 Task: Create a blank project AgileDrive with privacy Public and default view as List and in the team Taskers . Create three sections in the project as To-Do, Doing and Done
Action: Mouse moved to (47, 344)
Screenshot: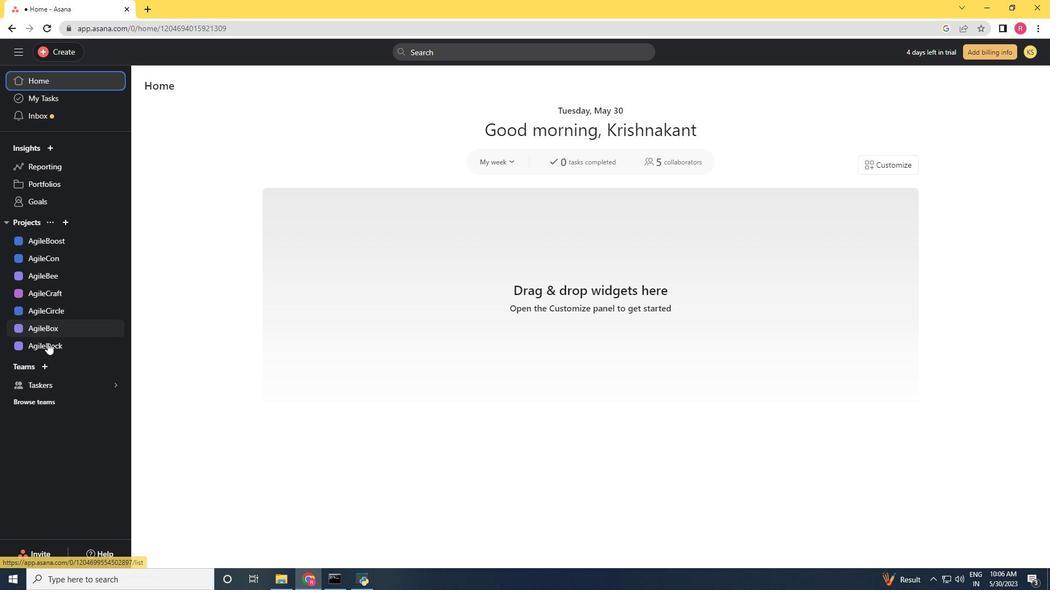 
Action: Mouse pressed left at (47, 344)
Screenshot: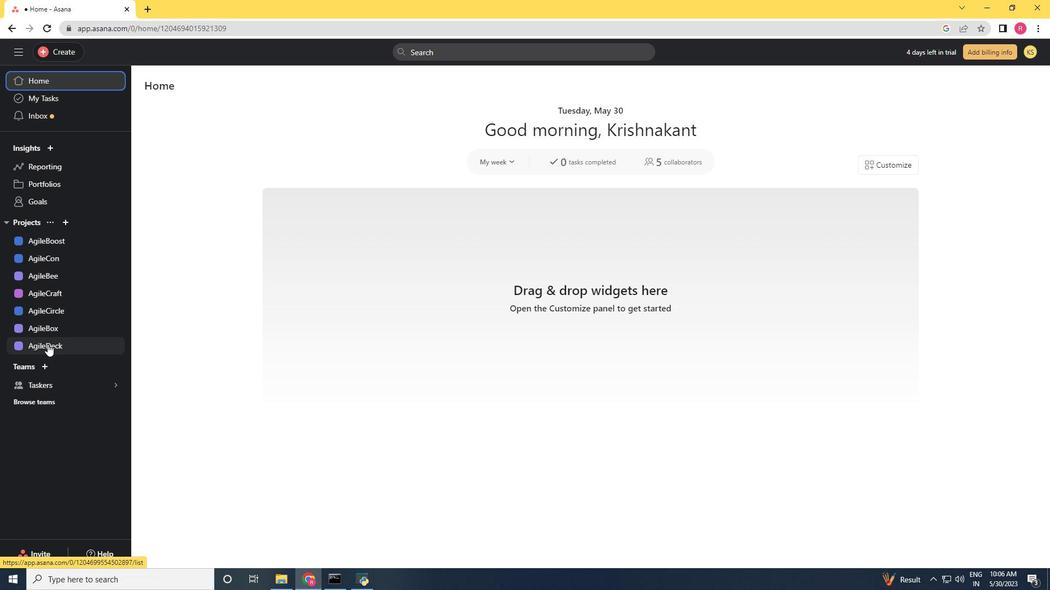 
Action: Mouse moved to (40, 189)
Screenshot: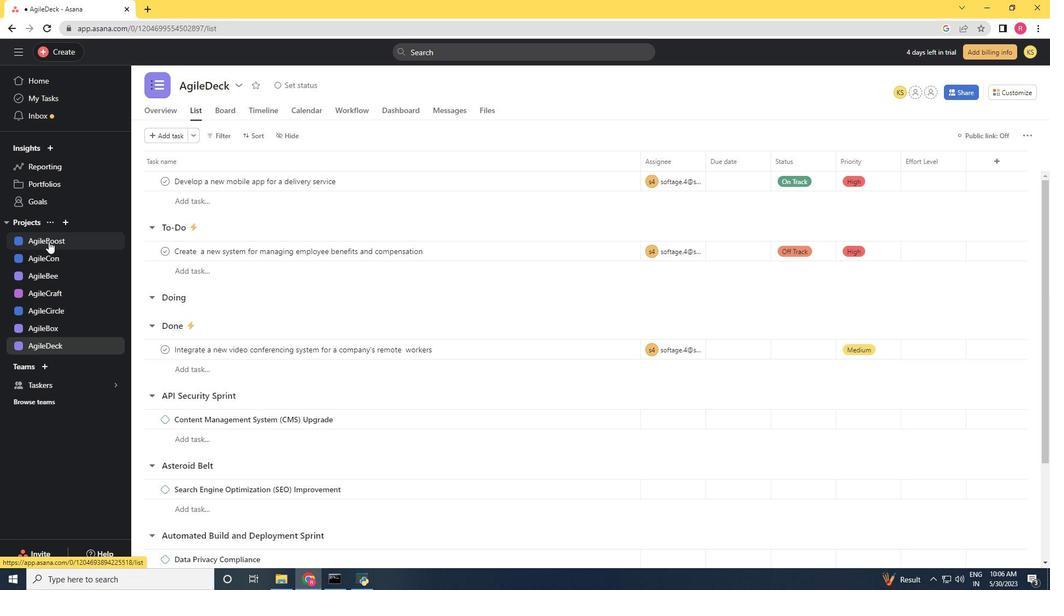 
Action: Mouse pressed left at (48, 241)
Screenshot: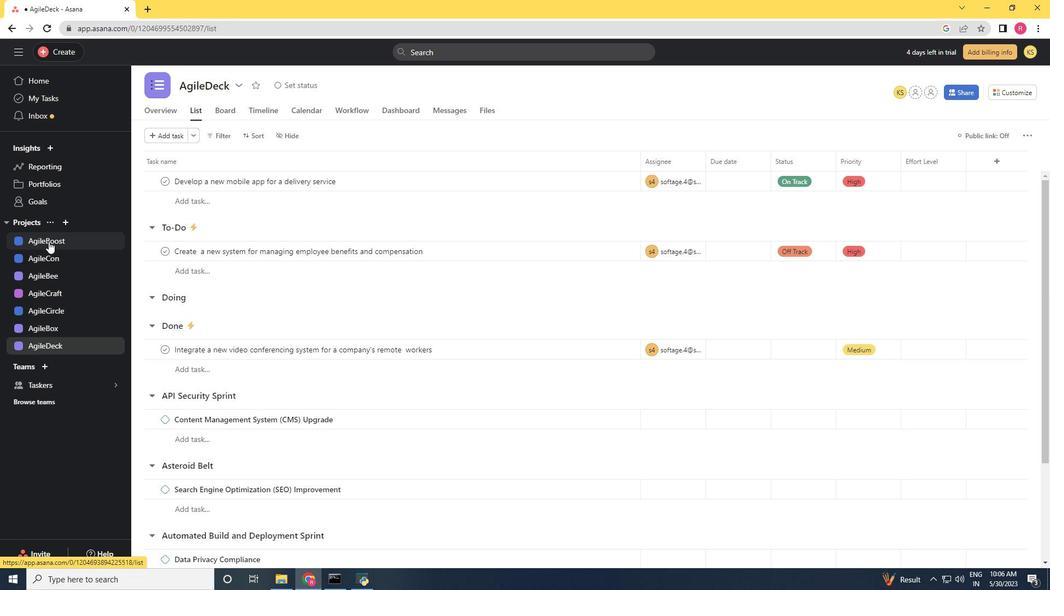 
Action: Mouse moved to (56, 56)
Screenshot: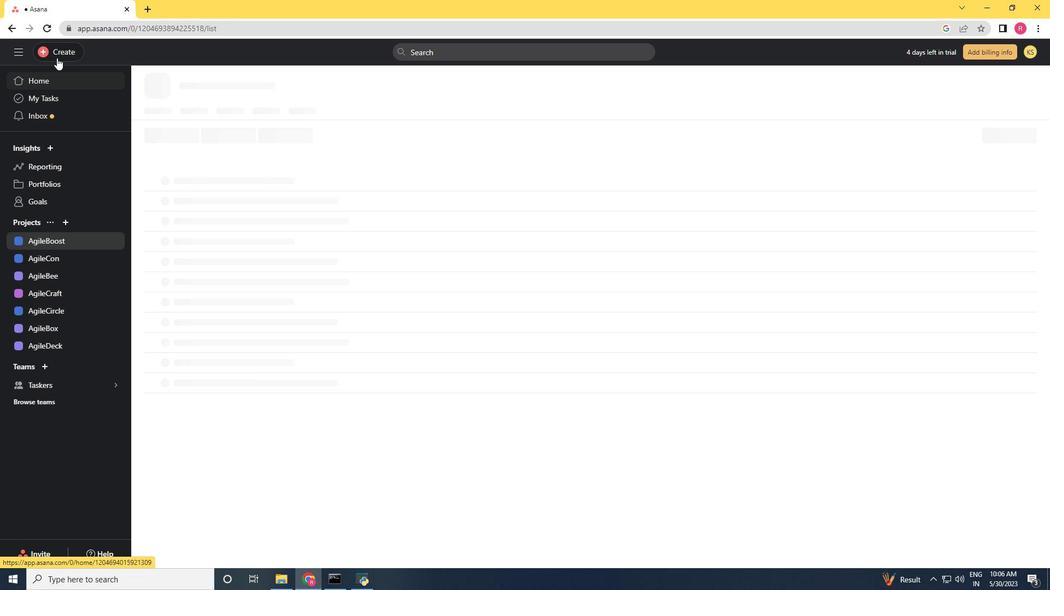 
Action: Mouse pressed left at (56, 56)
Screenshot: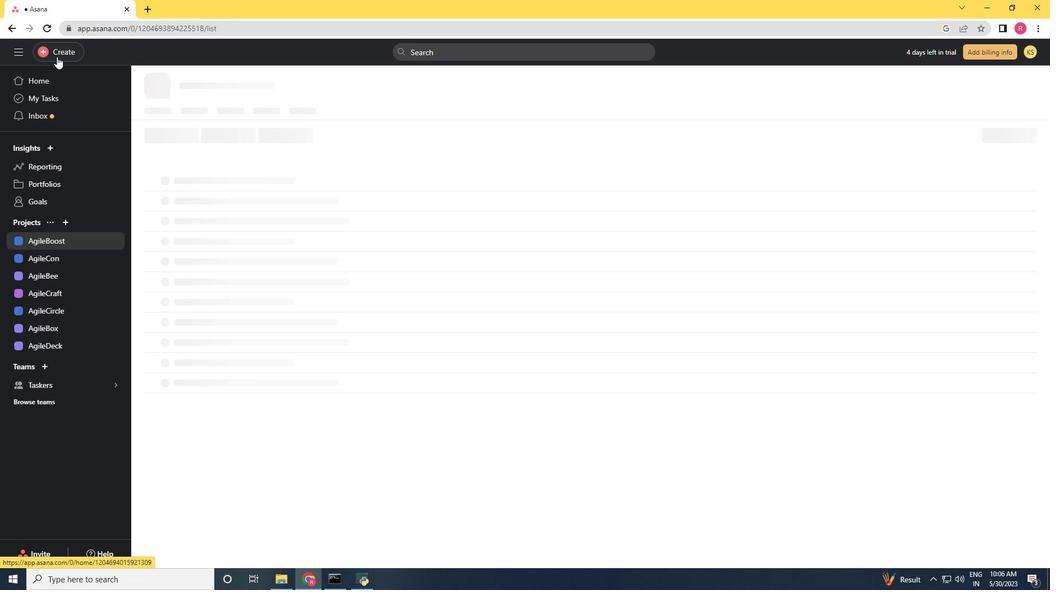 
Action: Mouse moved to (125, 70)
Screenshot: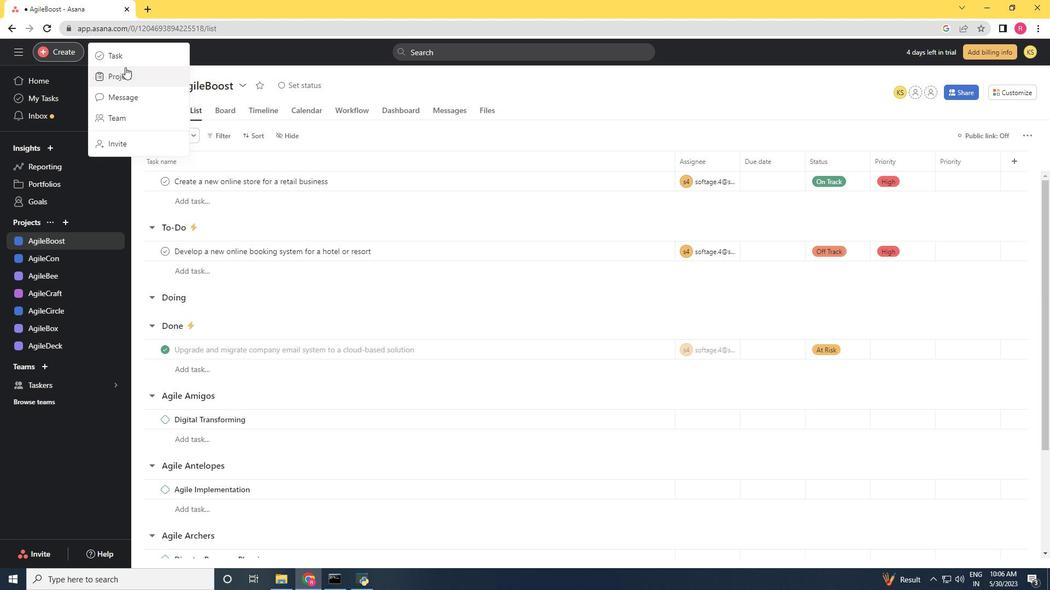
Action: Mouse pressed left at (125, 70)
Screenshot: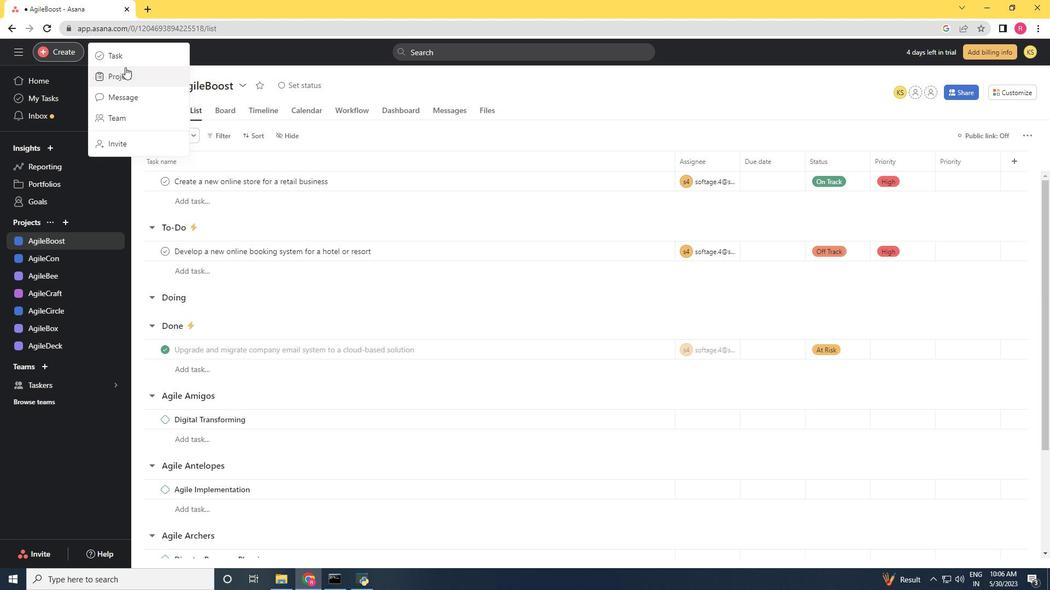 
Action: Mouse moved to (440, 318)
Screenshot: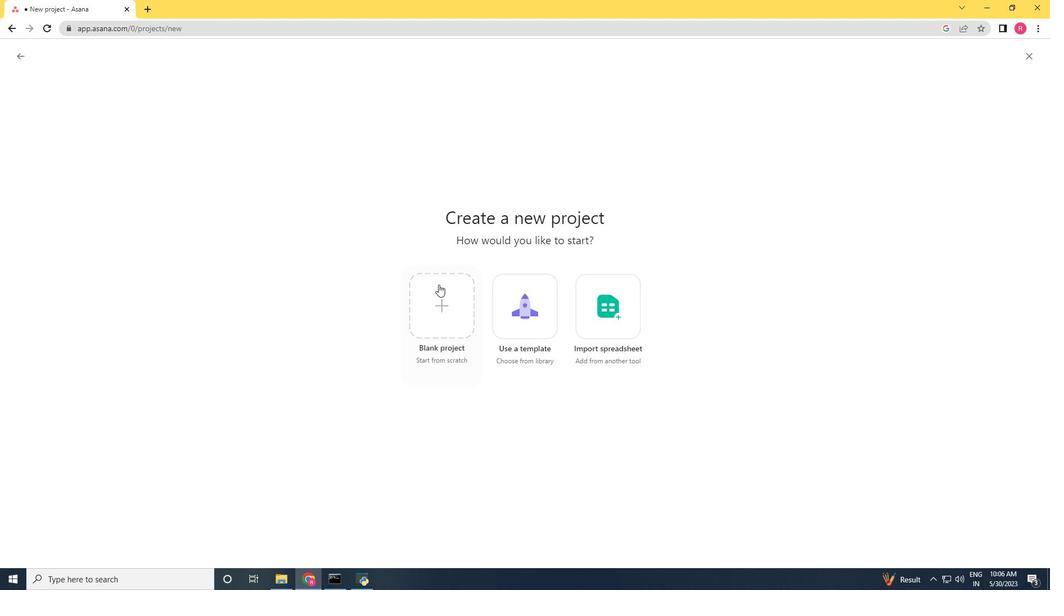 
Action: Mouse pressed left at (440, 318)
Screenshot: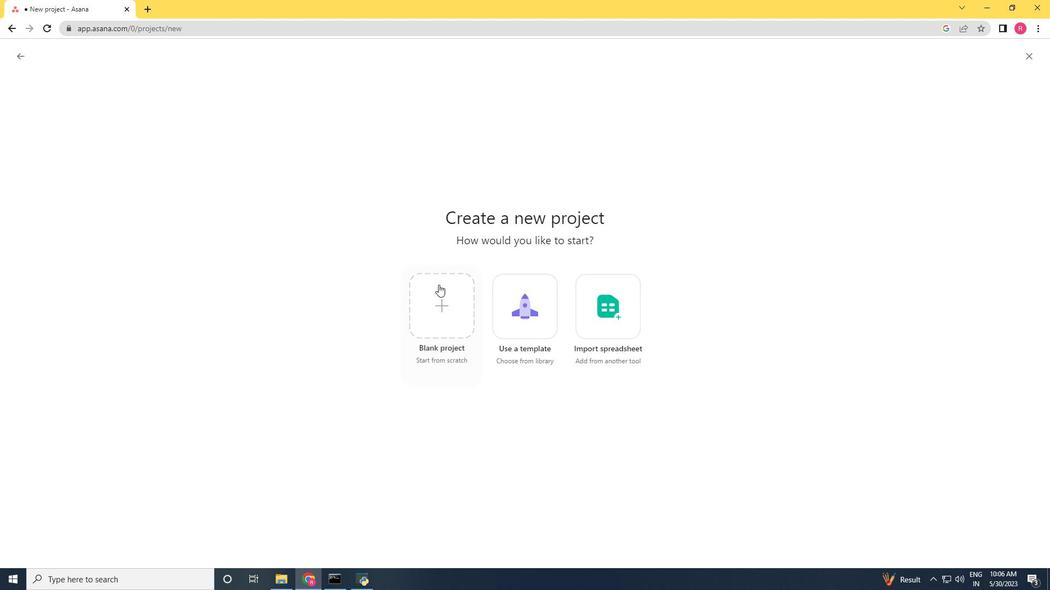 
Action: Key pressed <Key.shift>Agile<Key.shift>Drive
Screenshot: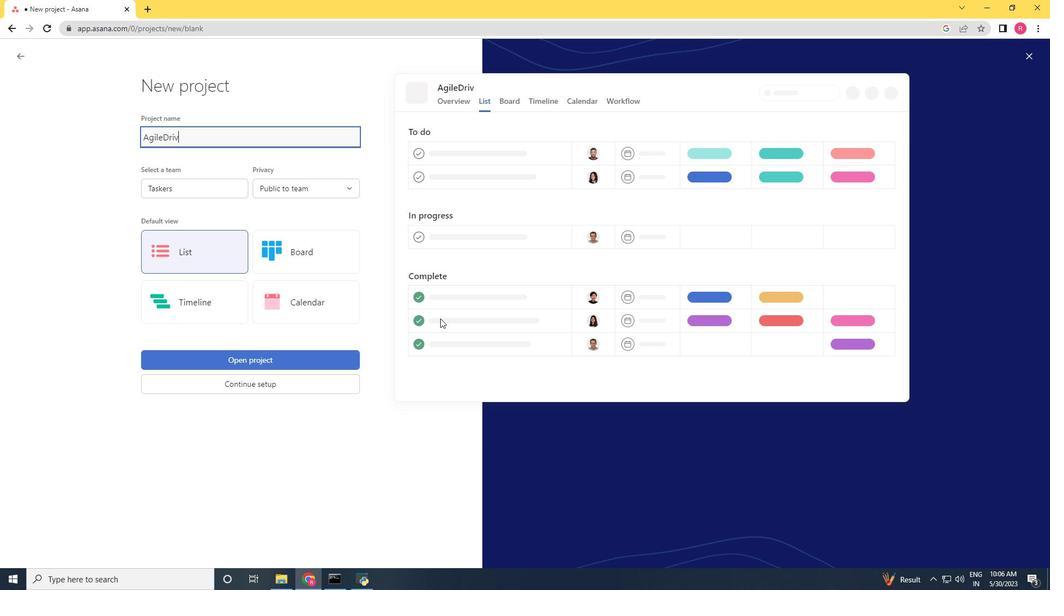 
Action: Mouse moved to (302, 189)
Screenshot: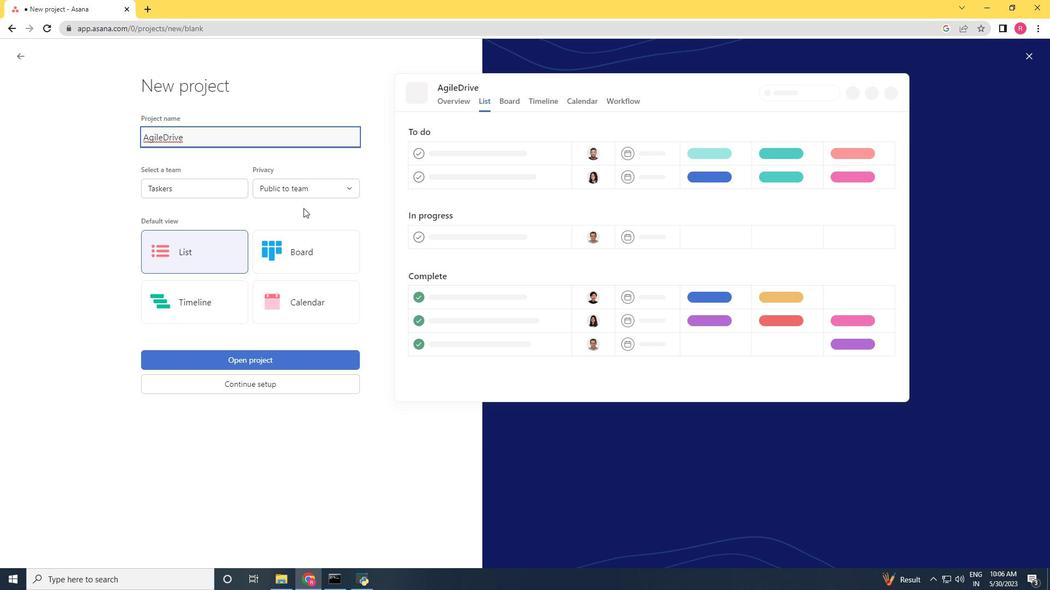 
Action: Mouse pressed left at (302, 189)
Screenshot: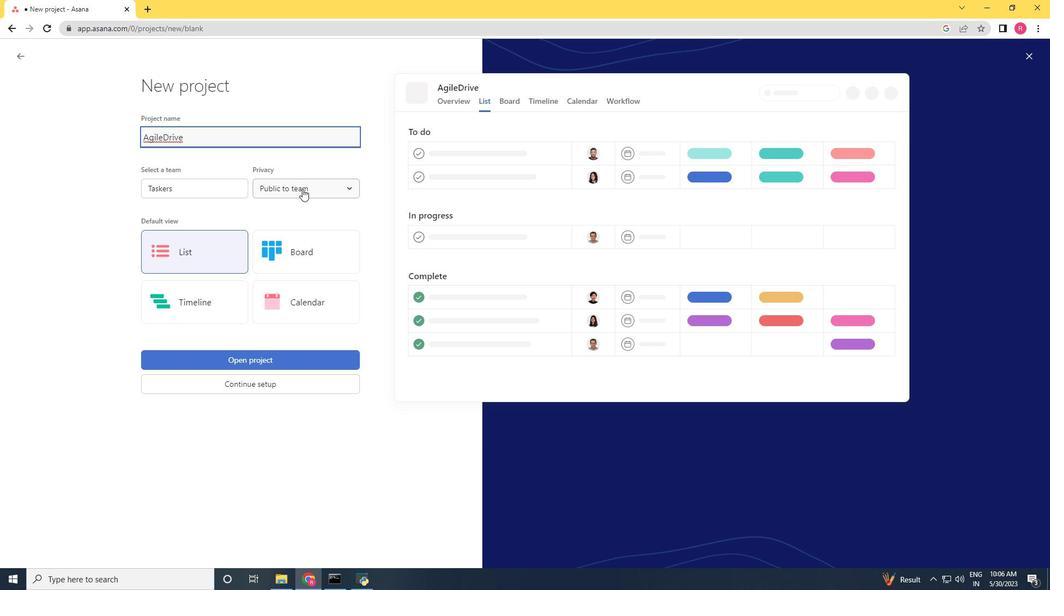 
Action: Mouse moved to (296, 207)
Screenshot: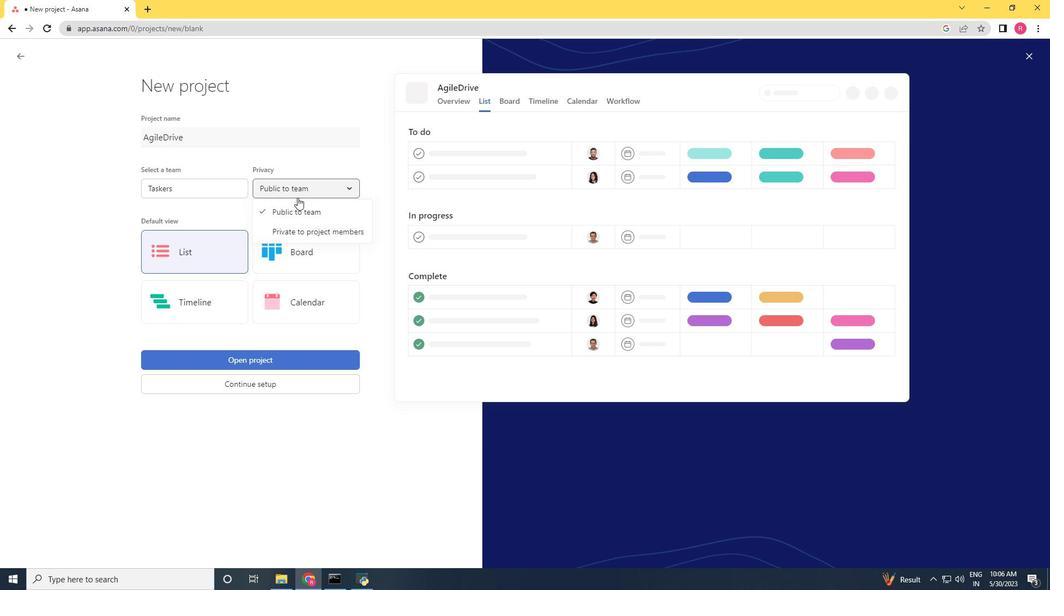 
Action: Mouse pressed left at (296, 207)
Screenshot: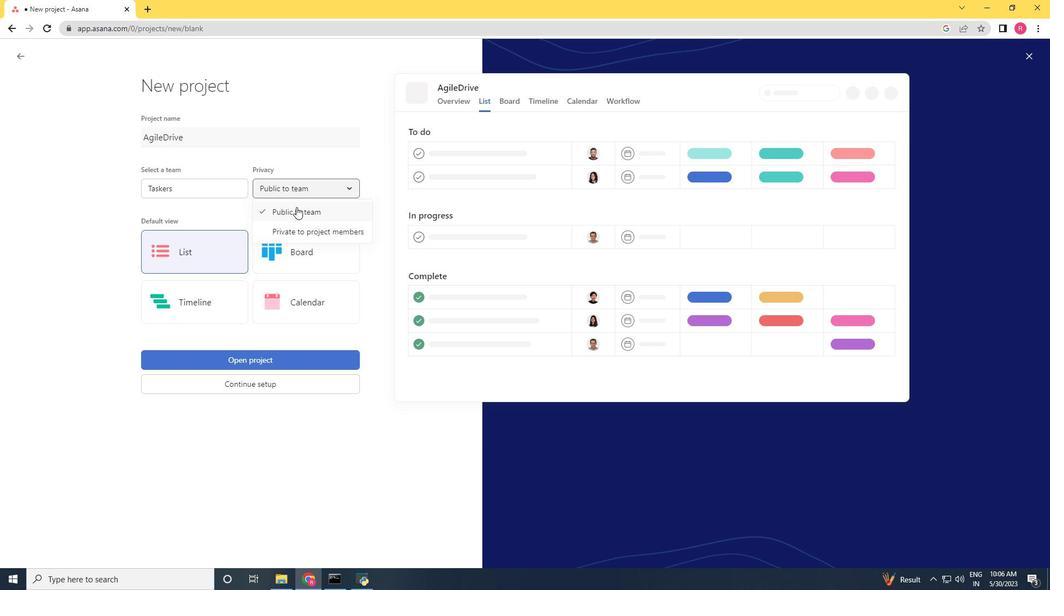 
Action: Mouse moved to (200, 240)
Screenshot: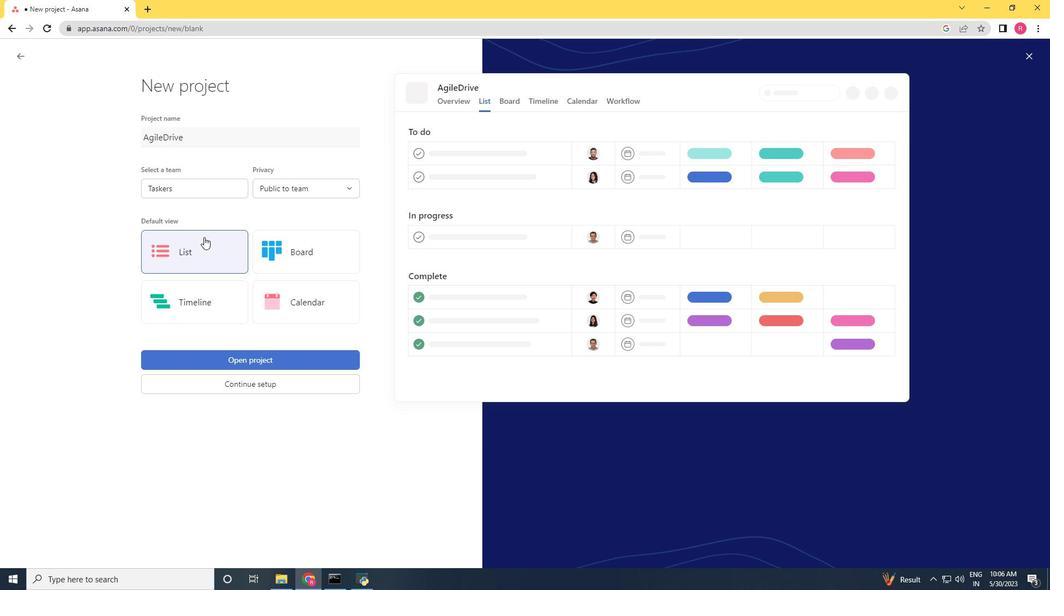 
Action: Mouse pressed left at (200, 240)
Screenshot: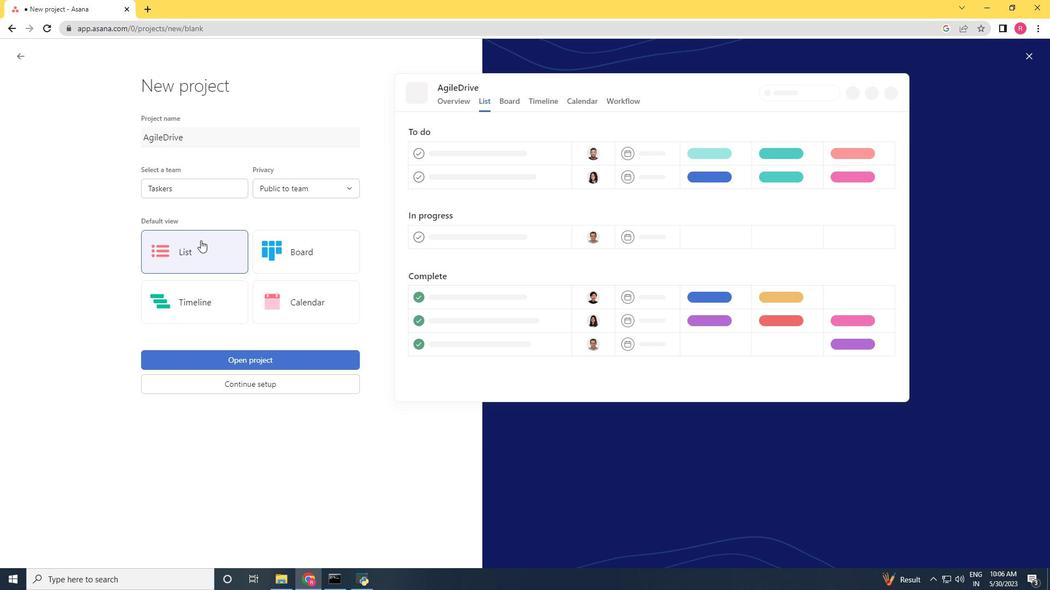 
Action: Mouse moved to (195, 181)
Screenshot: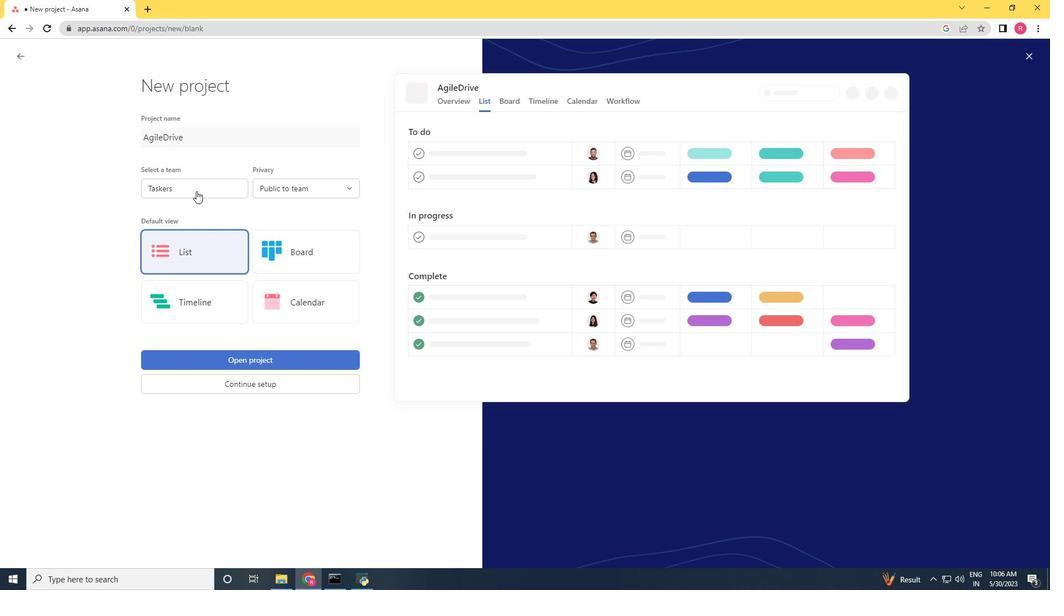 
Action: Mouse pressed left at (195, 181)
Screenshot: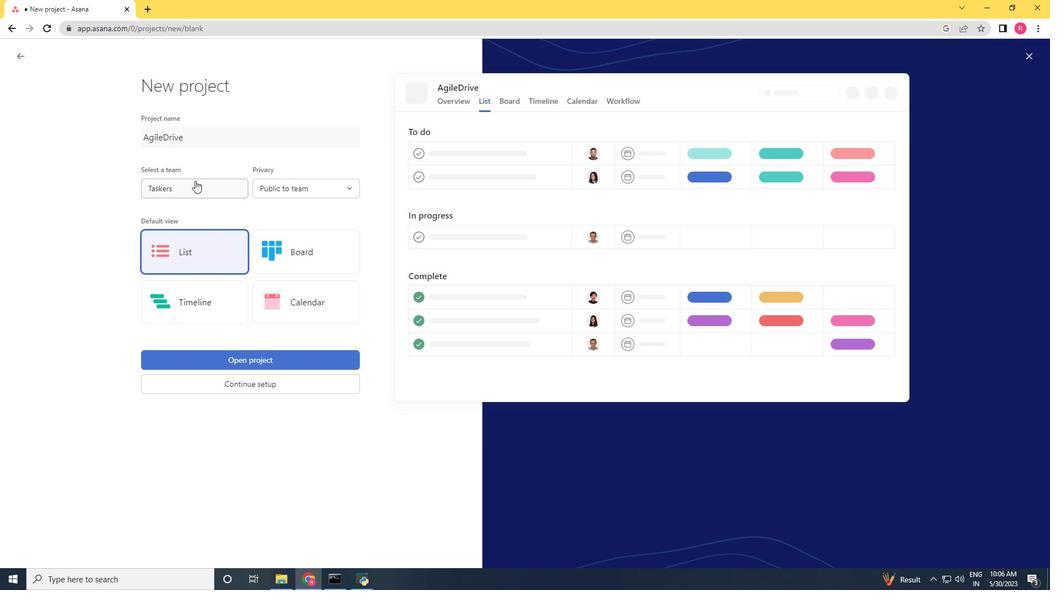 
Action: Mouse moved to (192, 206)
Screenshot: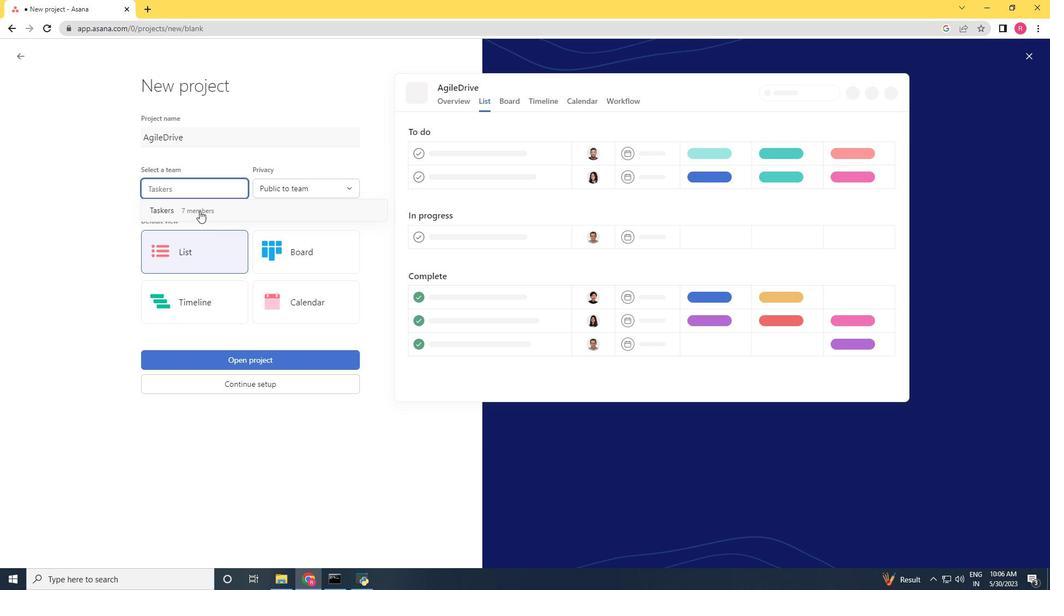 
Action: Mouse pressed left at (192, 206)
Screenshot: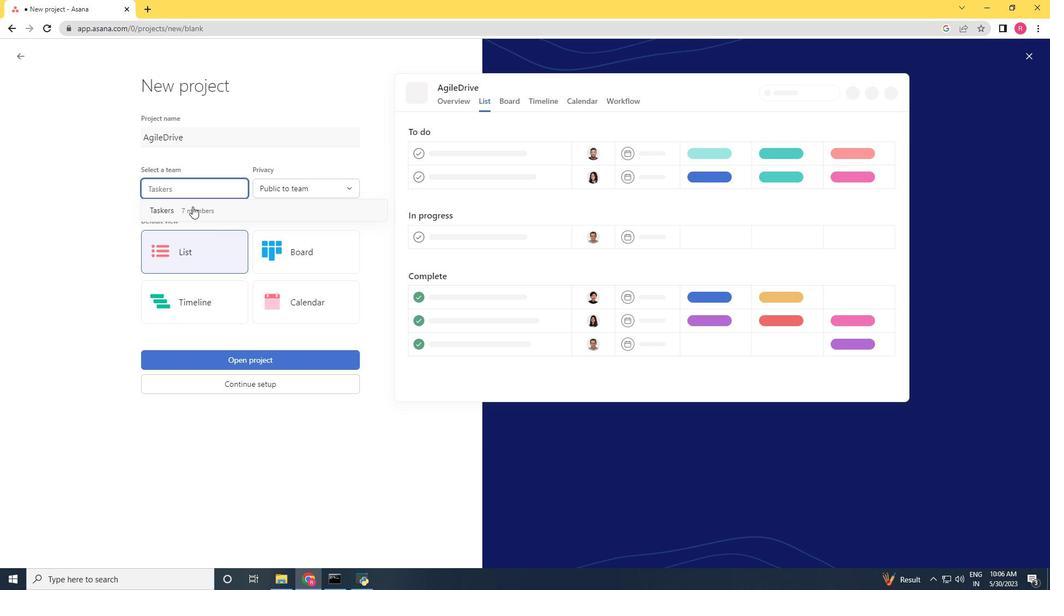 
Action: Mouse moved to (253, 361)
Screenshot: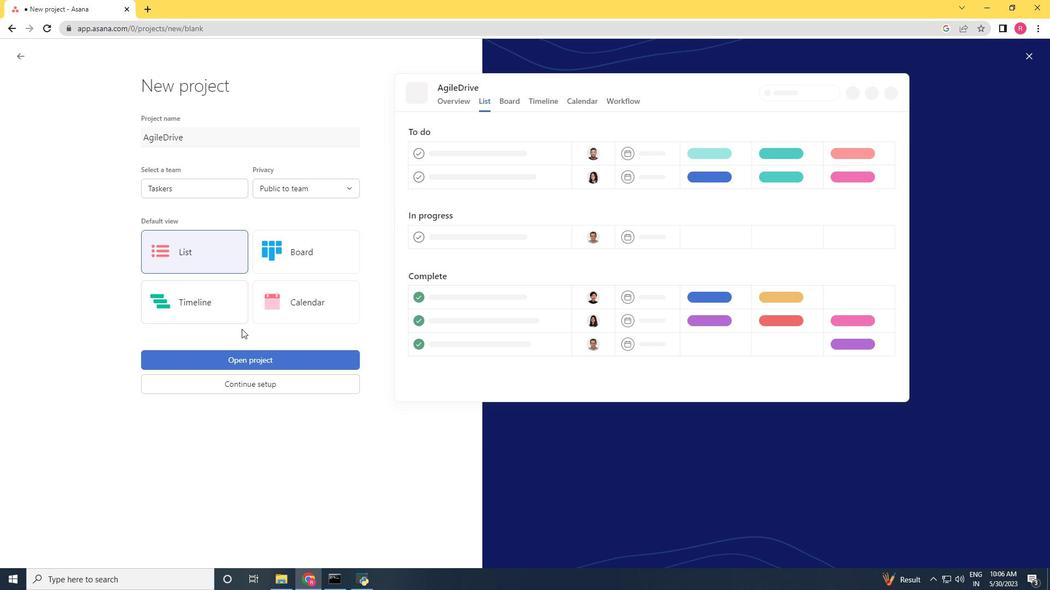 
Action: Mouse pressed left at (253, 361)
Screenshot: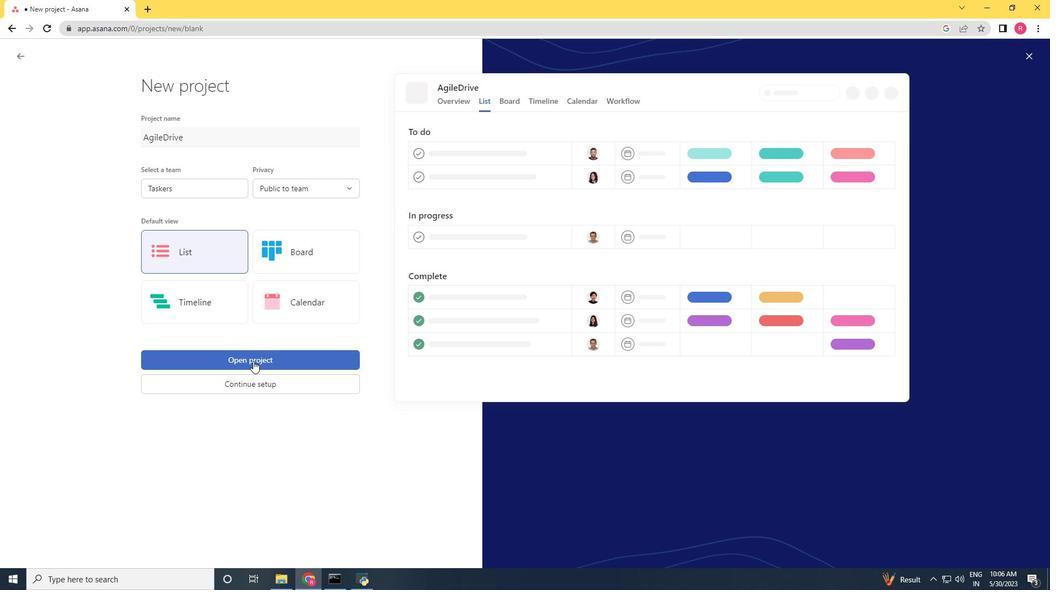 
Action: Mouse moved to (176, 241)
Screenshot: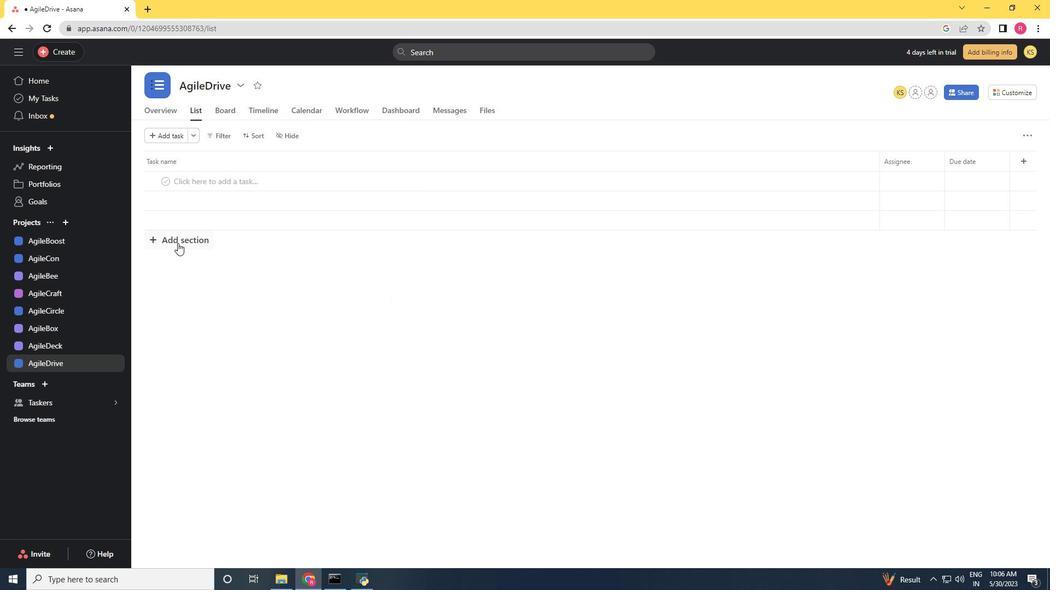 
Action: Mouse pressed left at (176, 241)
Screenshot: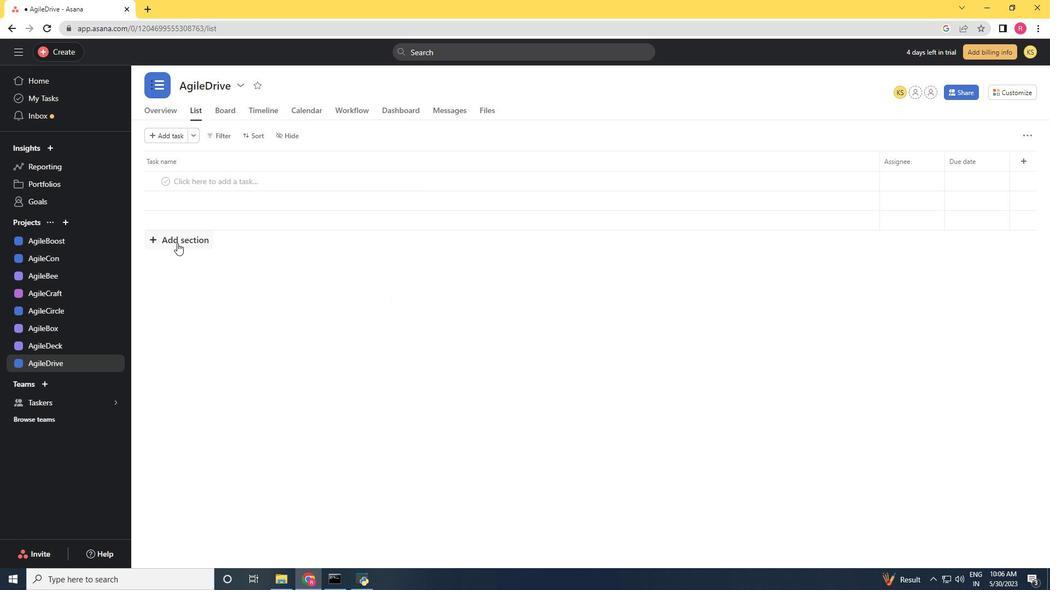 
Action: Key pressed <Key.shift>To-<Key.shift><Key.shift>Do<Key.enter>
Screenshot: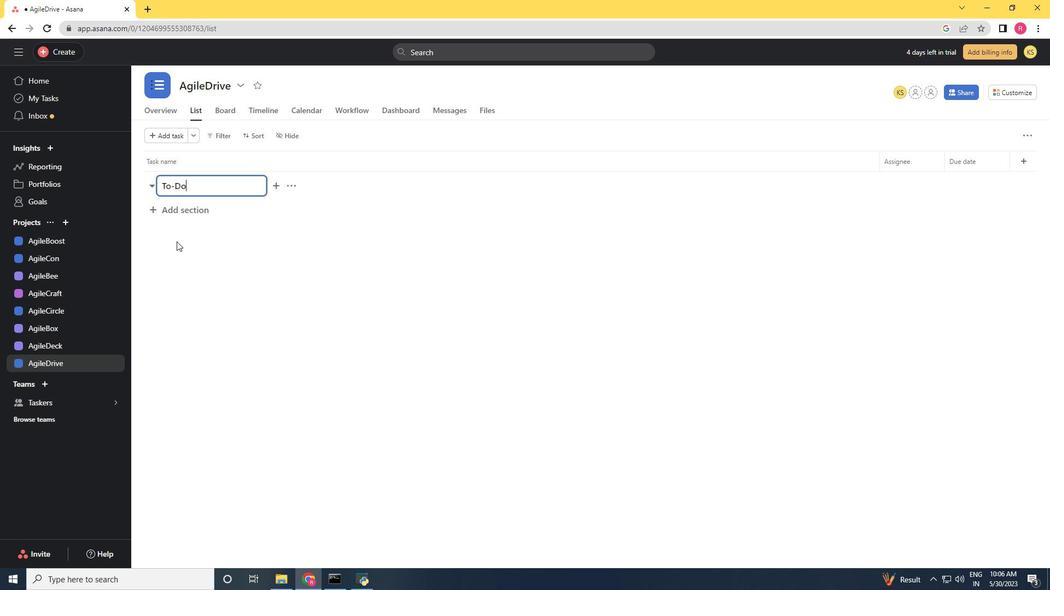 
Action: Mouse moved to (176, 253)
Screenshot: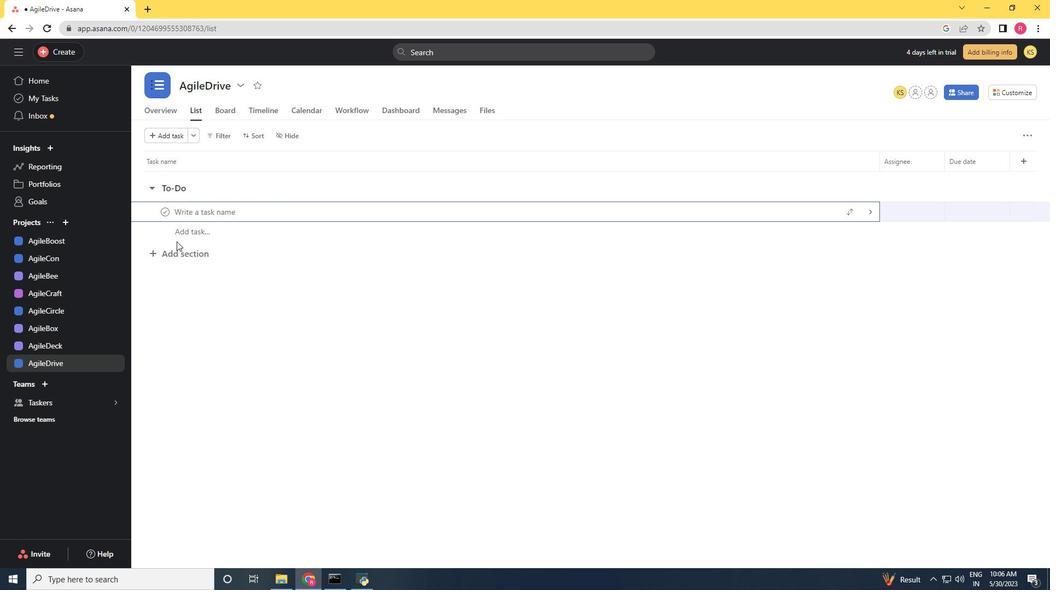 
Action: Mouse pressed left at (176, 253)
Screenshot: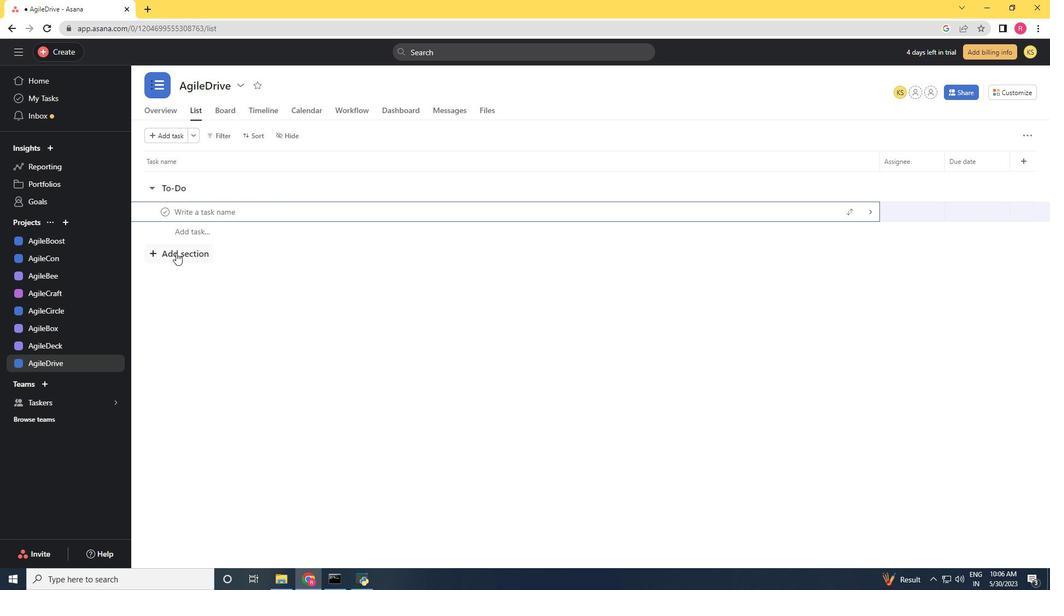 
Action: Mouse moved to (177, 216)
Screenshot: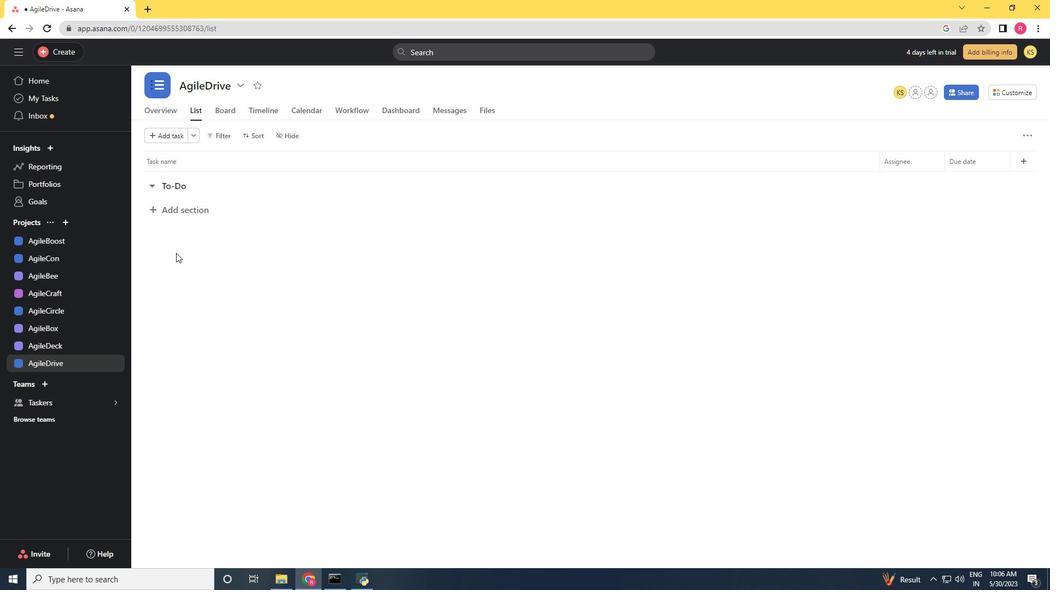 
Action: Mouse pressed left at (177, 216)
Screenshot: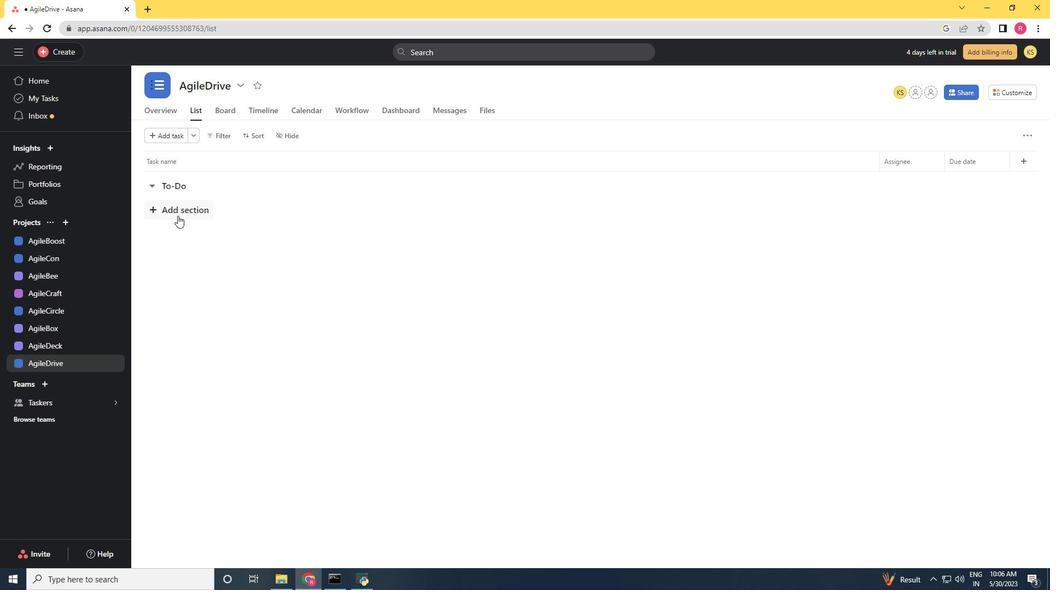 
Action: Key pressed <Key.shift>Doing
Screenshot: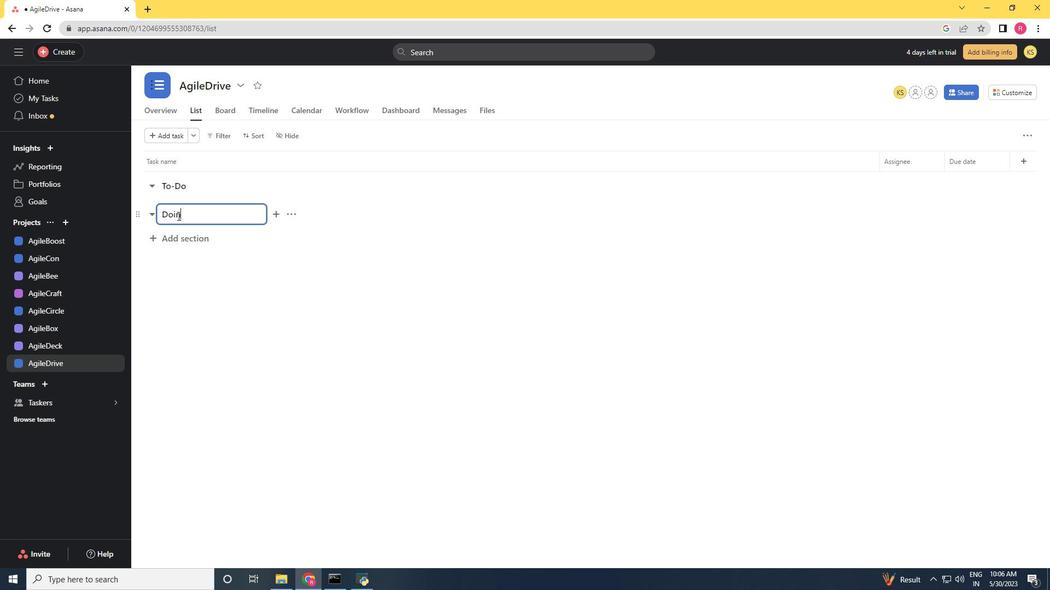
Action: Mouse moved to (184, 239)
Screenshot: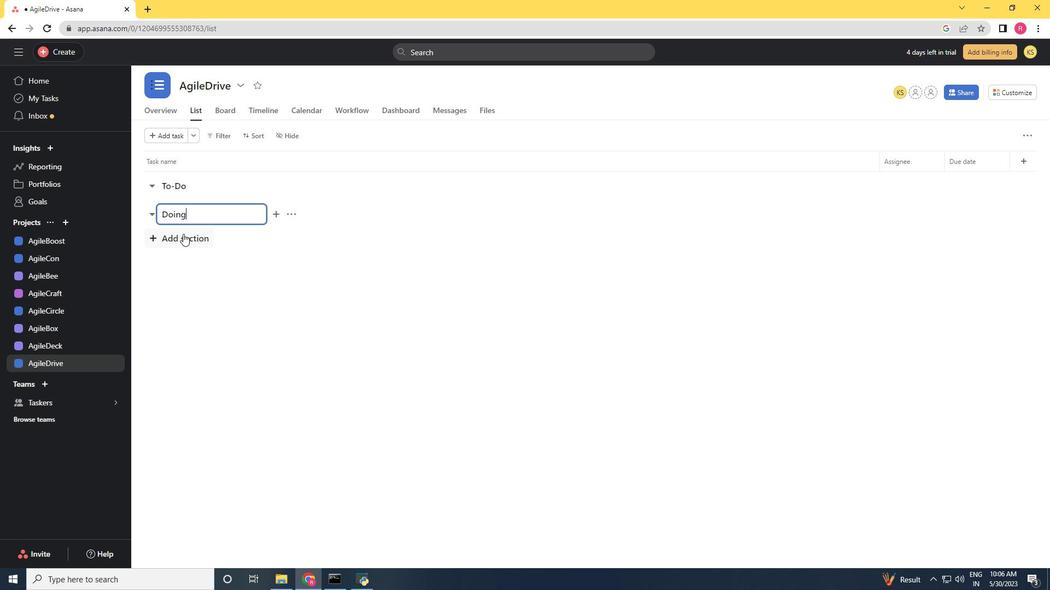 
Action: Mouse pressed left at (184, 239)
Screenshot: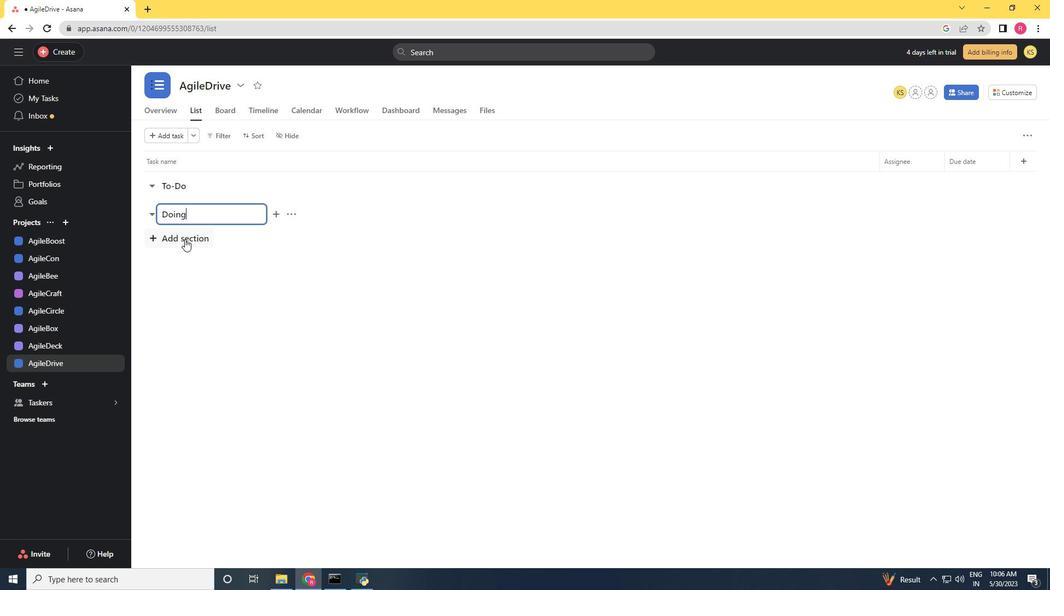 
Action: Key pressed <Key.shift><Key.shift><Key.shift><Key.shift><Key.shift><Key.shift><Key.shift><Key.shift><Key.shift><Key.shift><Key.shift>Done
Screenshot: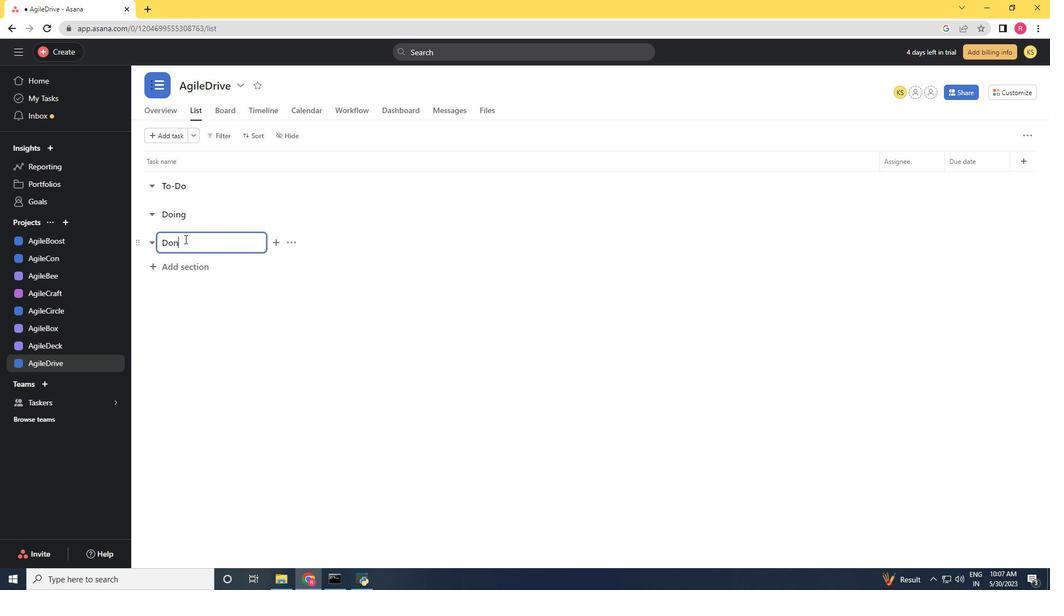 
Action: Mouse moved to (236, 352)
Screenshot: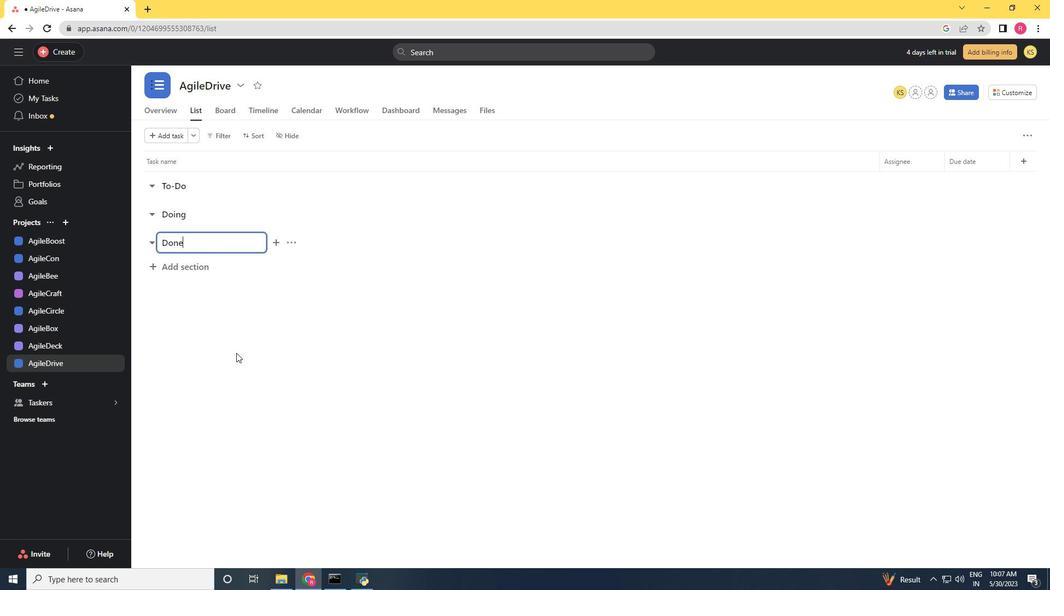 
Action: Mouse pressed left at (236, 352)
Screenshot: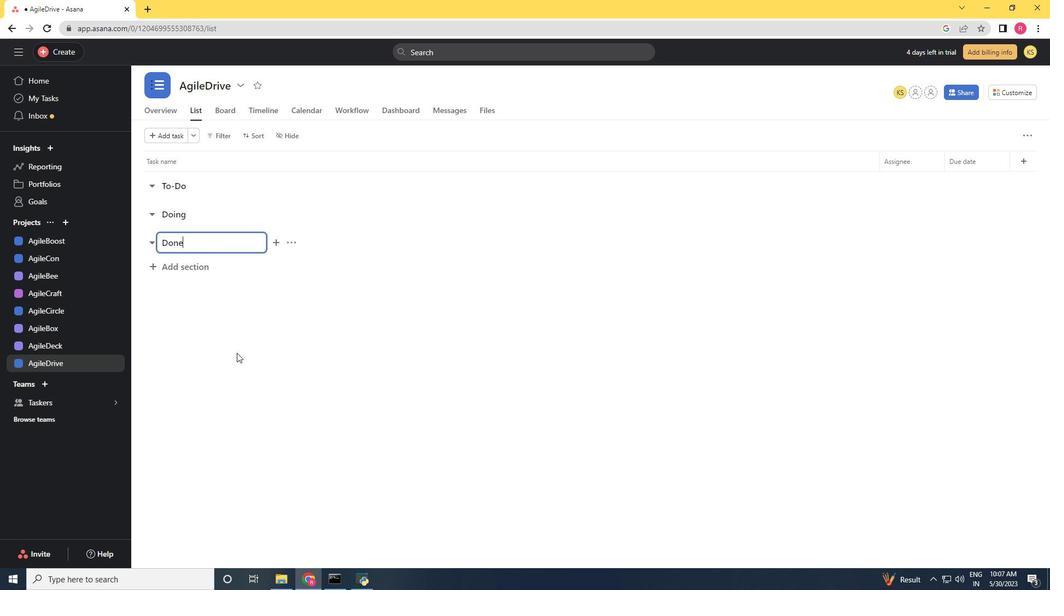 
